 Task: Learn more about a recruiter lite.
Action: Mouse moved to (666, 77)
Screenshot: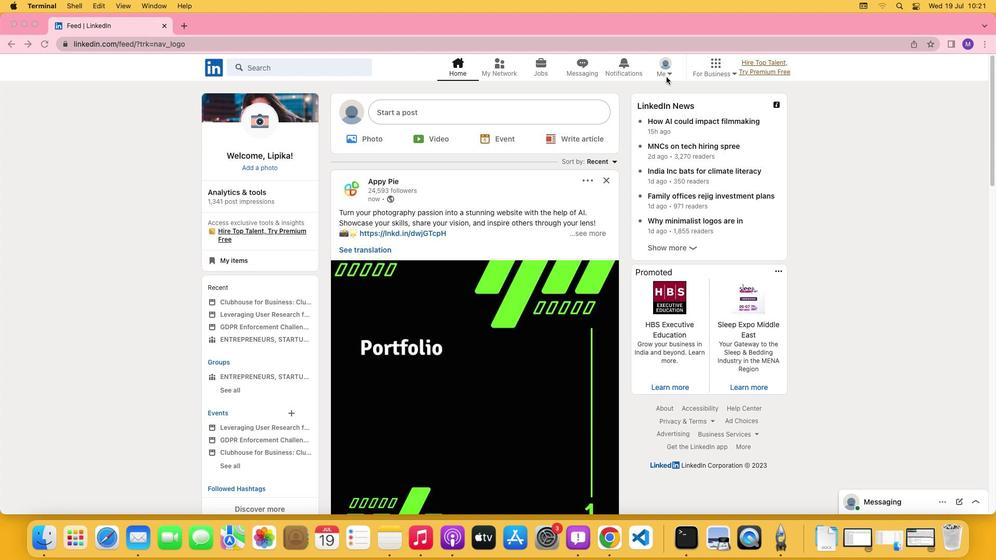 
Action: Mouse pressed left at (666, 77)
Screenshot: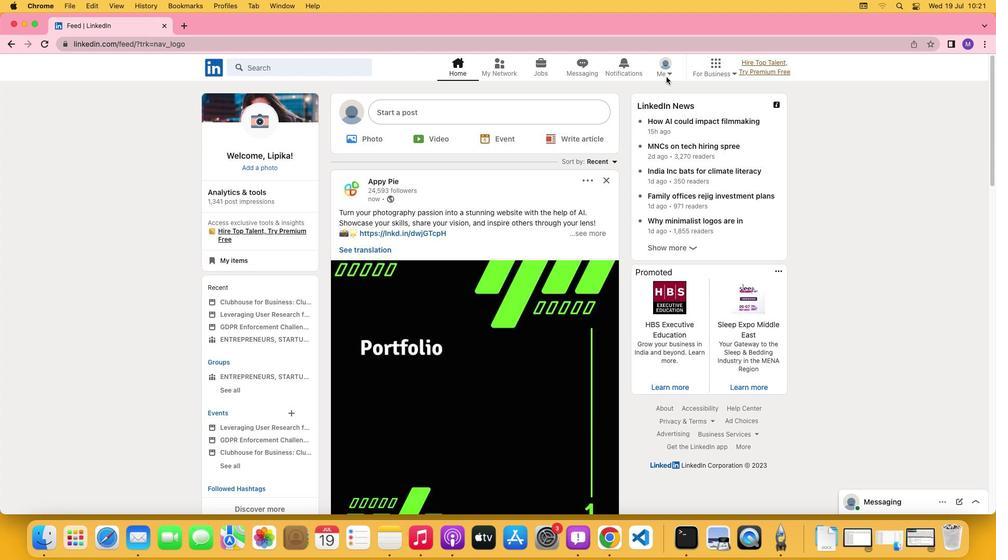 
Action: Mouse moved to (668, 73)
Screenshot: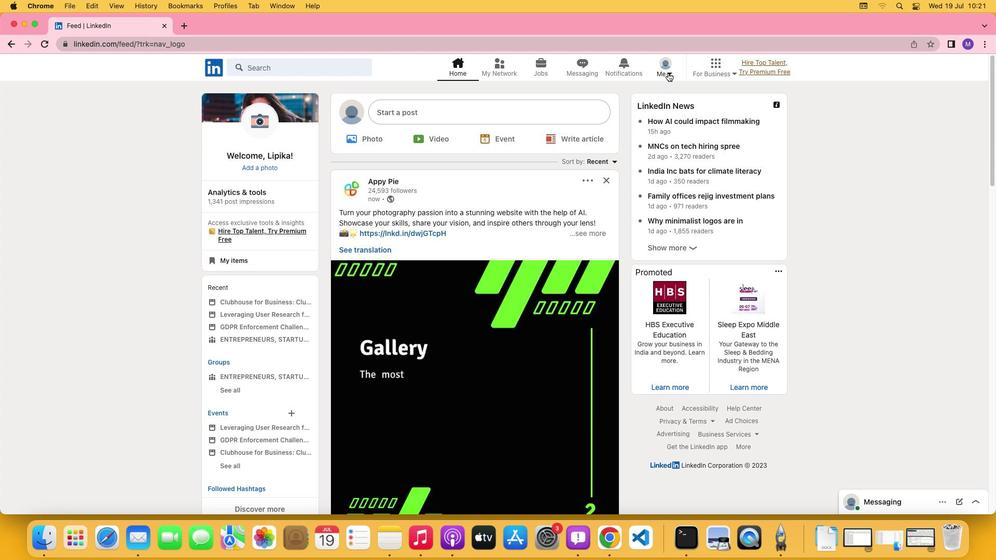 
Action: Mouse pressed left at (668, 73)
Screenshot: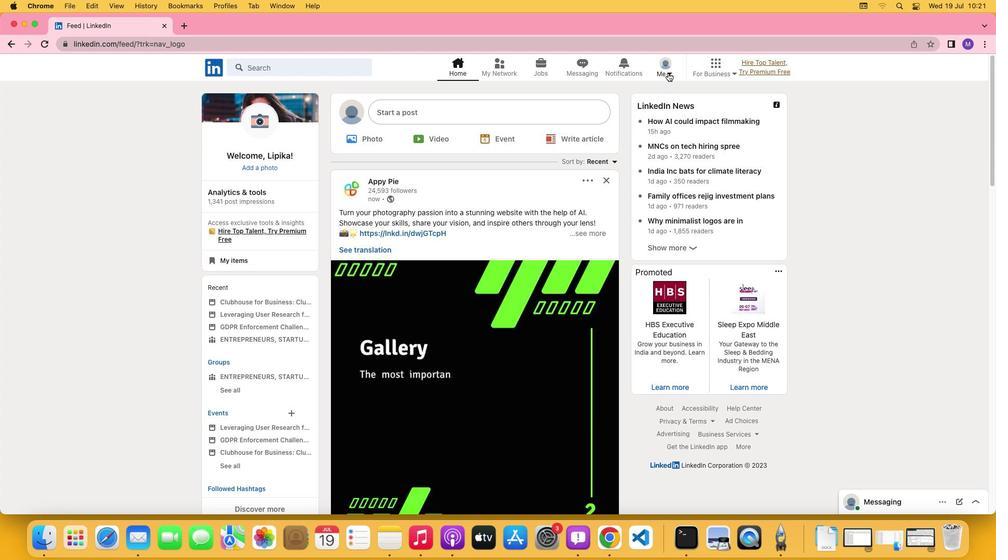 
Action: Mouse moved to (574, 180)
Screenshot: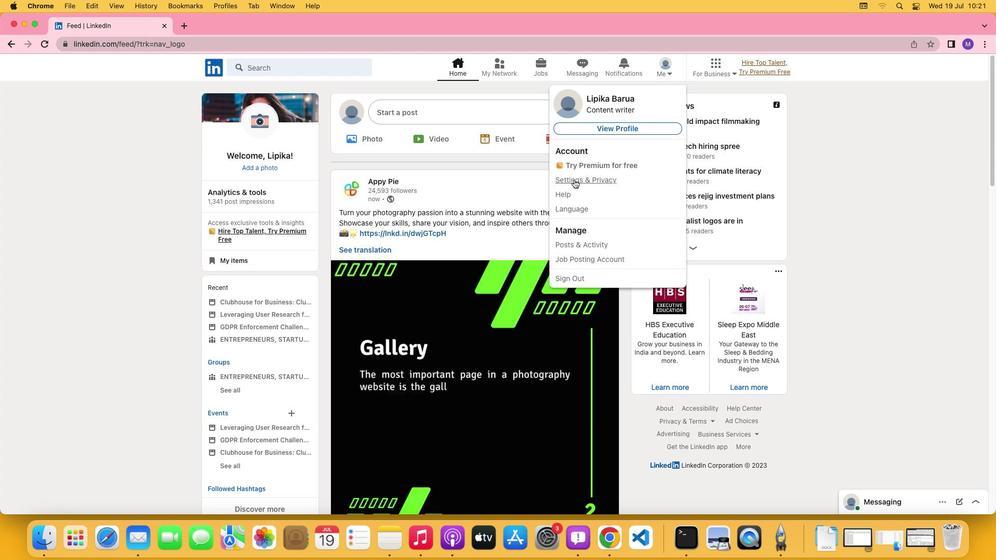
Action: Mouse pressed left at (574, 180)
Screenshot: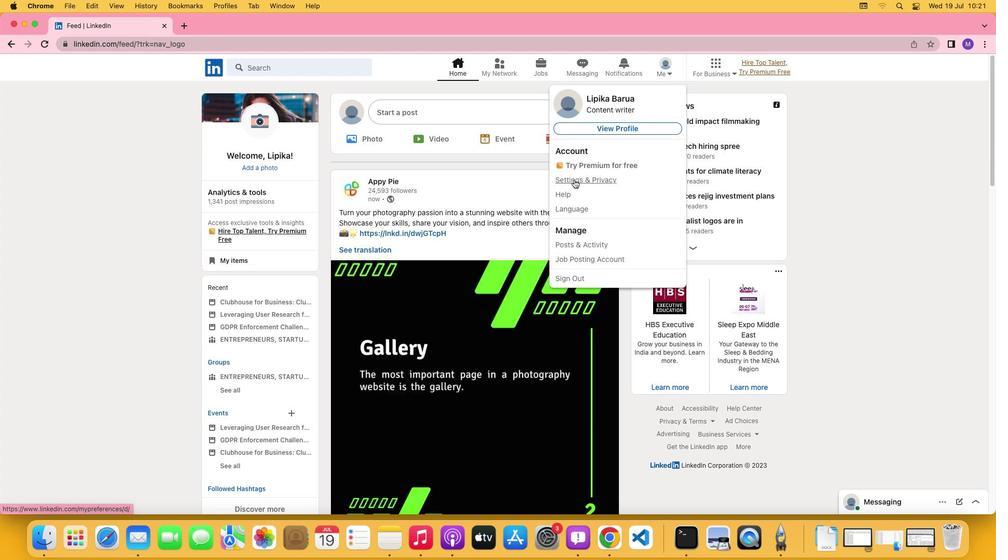
Action: Mouse moved to (500, 314)
Screenshot: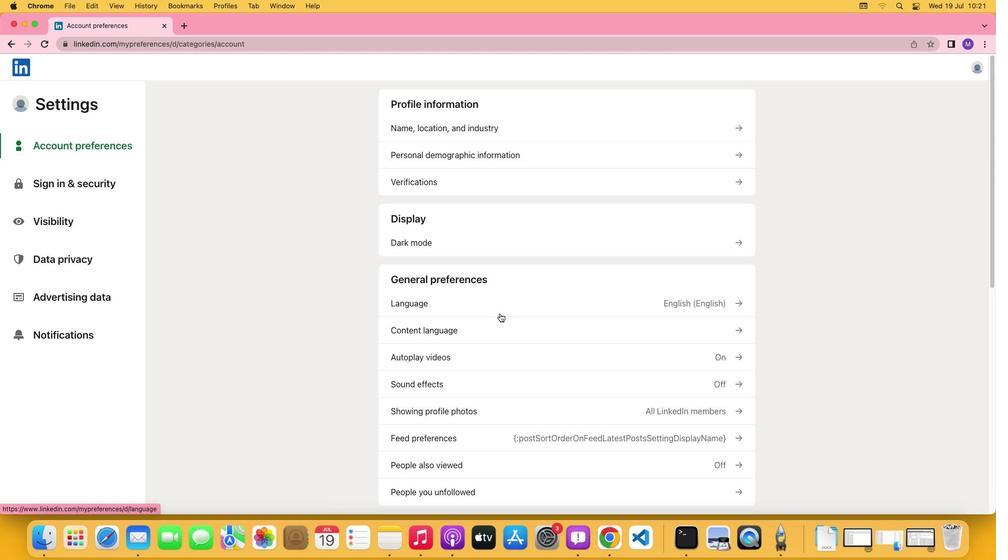 
Action: Mouse scrolled (500, 314) with delta (0, 0)
Screenshot: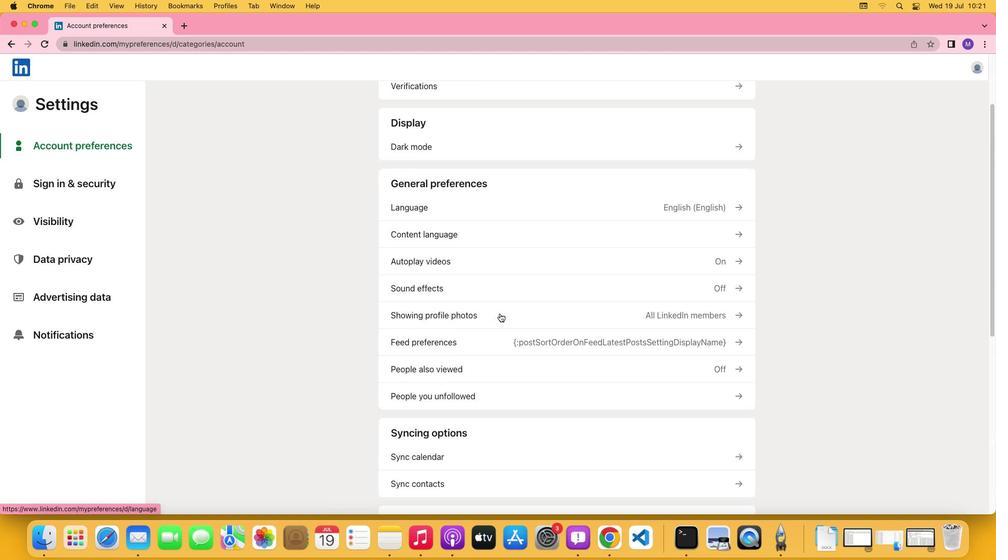 
Action: Mouse scrolled (500, 314) with delta (0, 0)
Screenshot: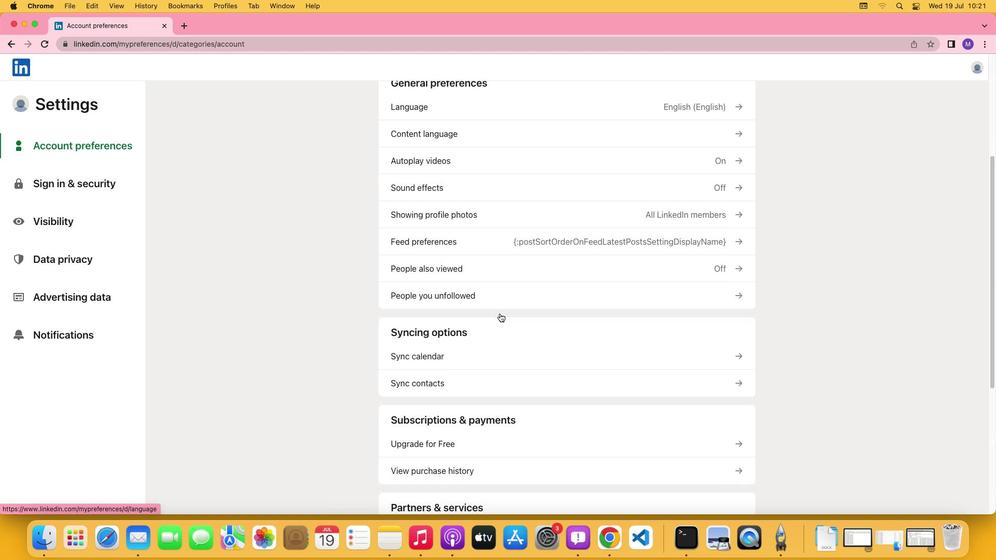 
Action: Mouse scrolled (500, 314) with delta (0, -1)
Screenshot: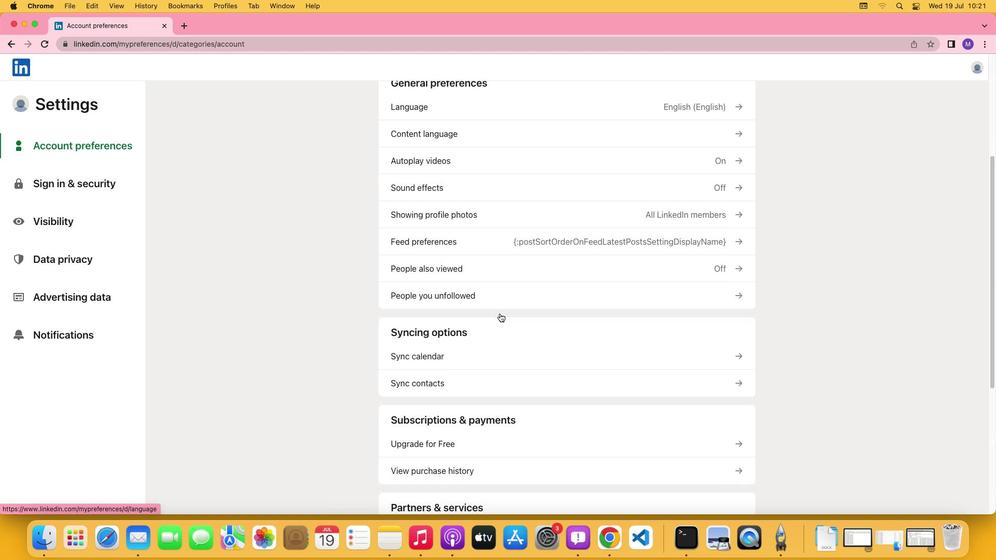 
Action: Mouse scrolled (500, 314) with delta (0, -2)
Screenshot: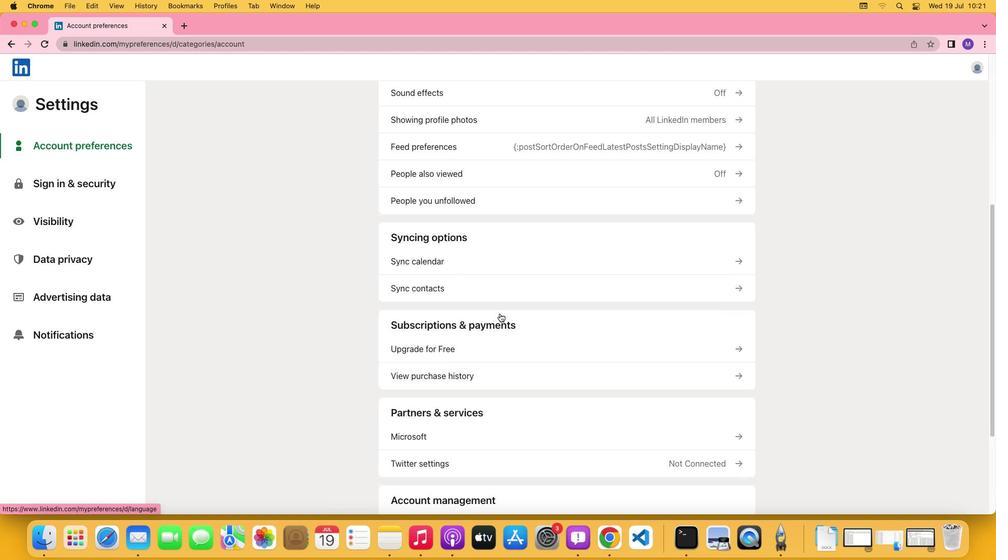 
Action: Mouse scrolled (500, 314) with delta (0, -2)
Screenshot: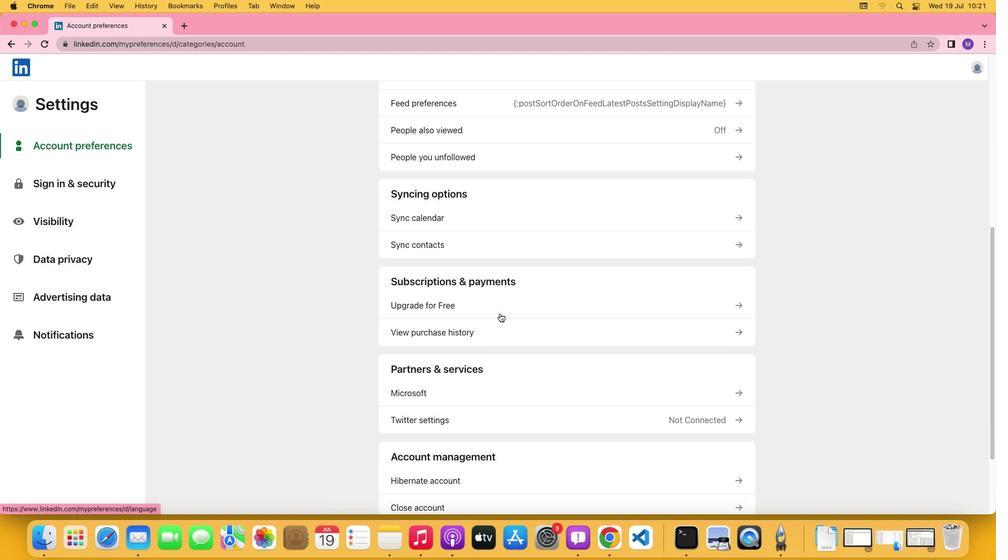 
Action: Mouse scrolled (500, 314) with delta (0, 0)
Screenshot: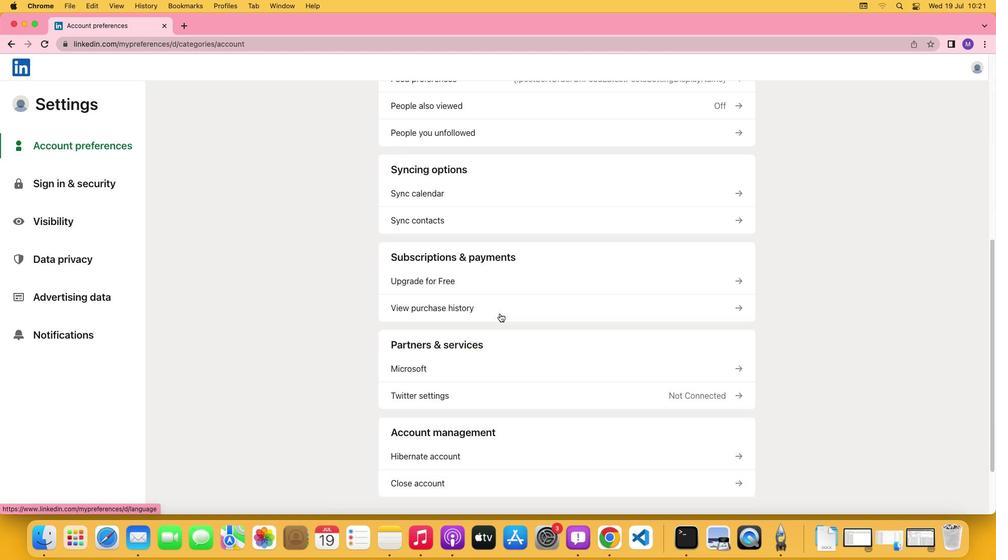 
Action: Mouse scrolled (500, 314) with delta (0, 0)
Screenshot: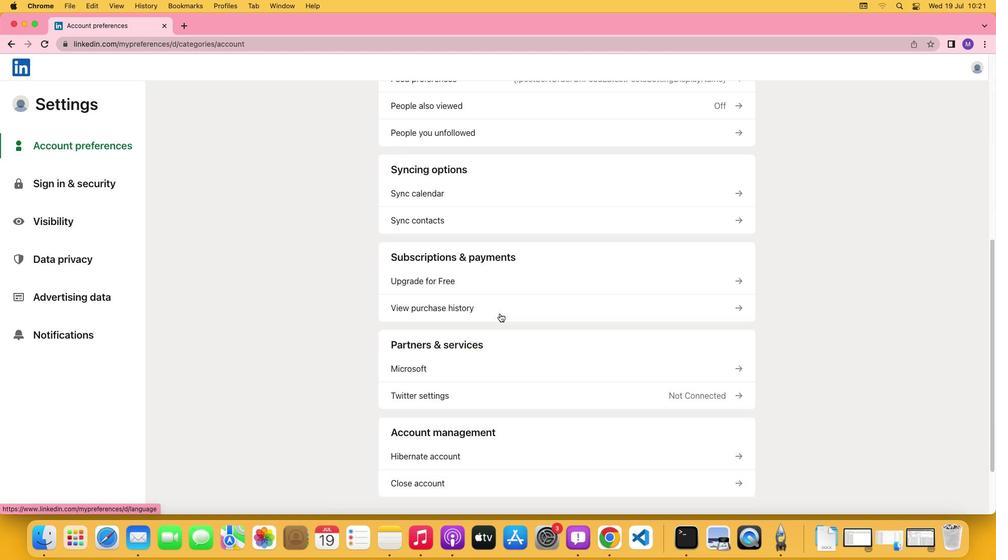 
Action: Mouse scrolled (500, 314) with delta (0, -1)
Screenshot: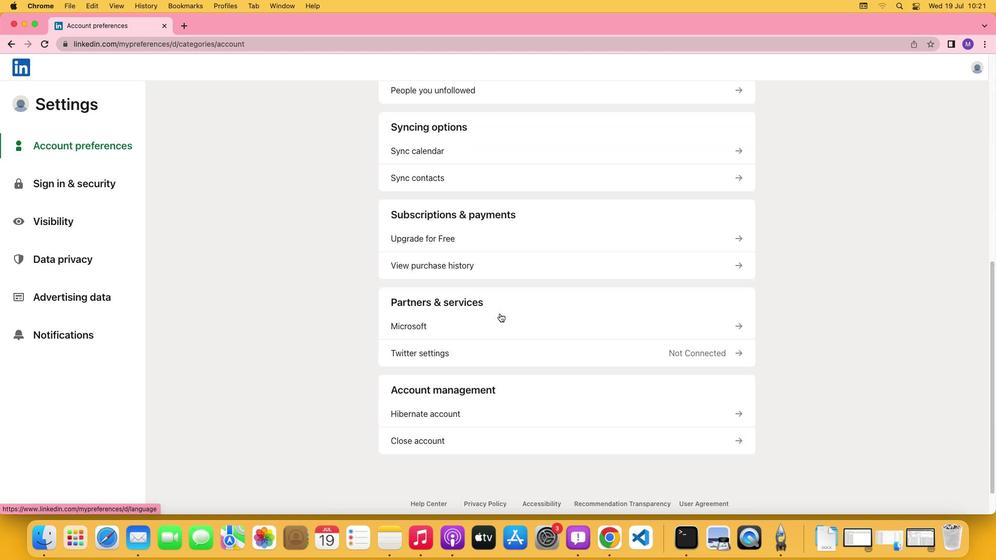 
Action: Mouse moved to (431, 225)
Screenshot: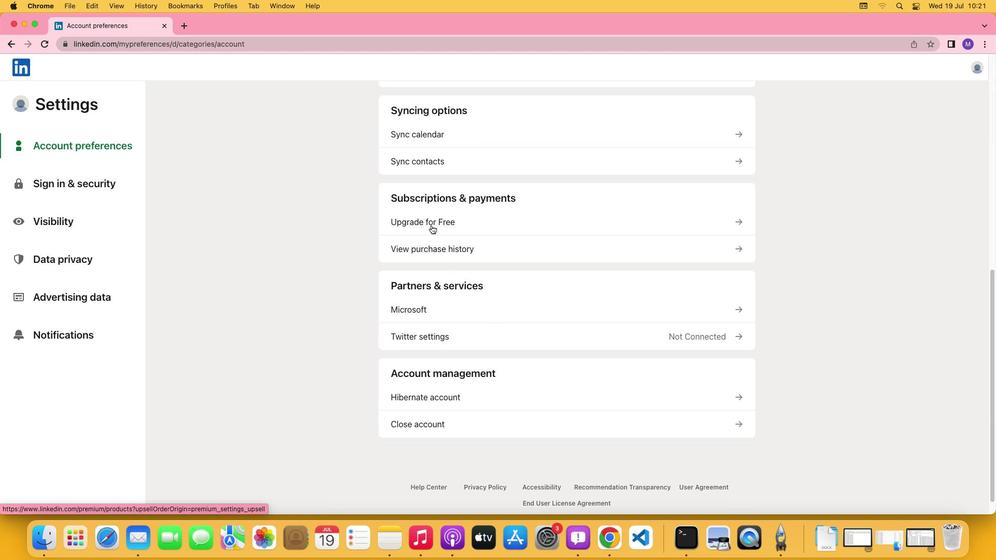 
Action: Mouse pressed left at (431, 225)
Screenshot: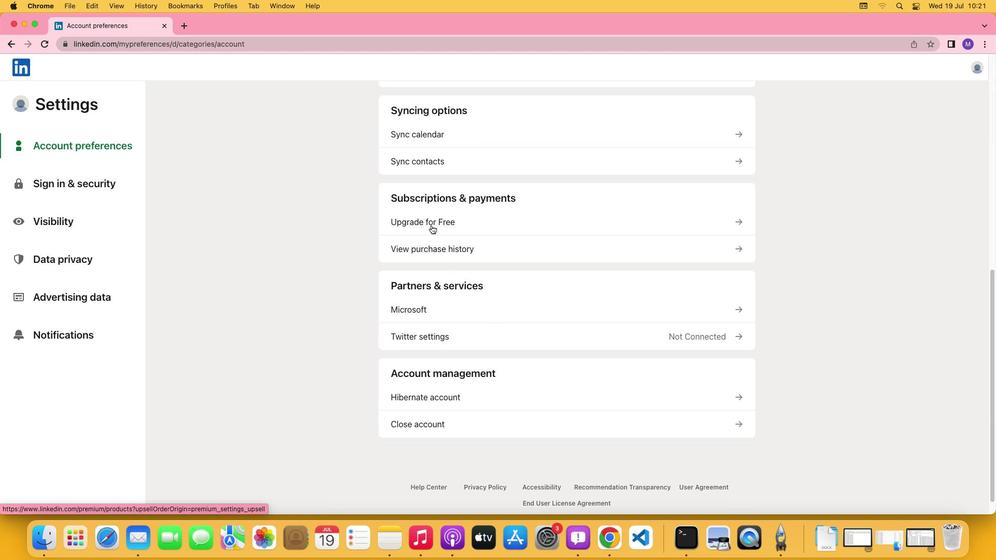 
Action: Mouse moved to (376, 286)
Screenshot: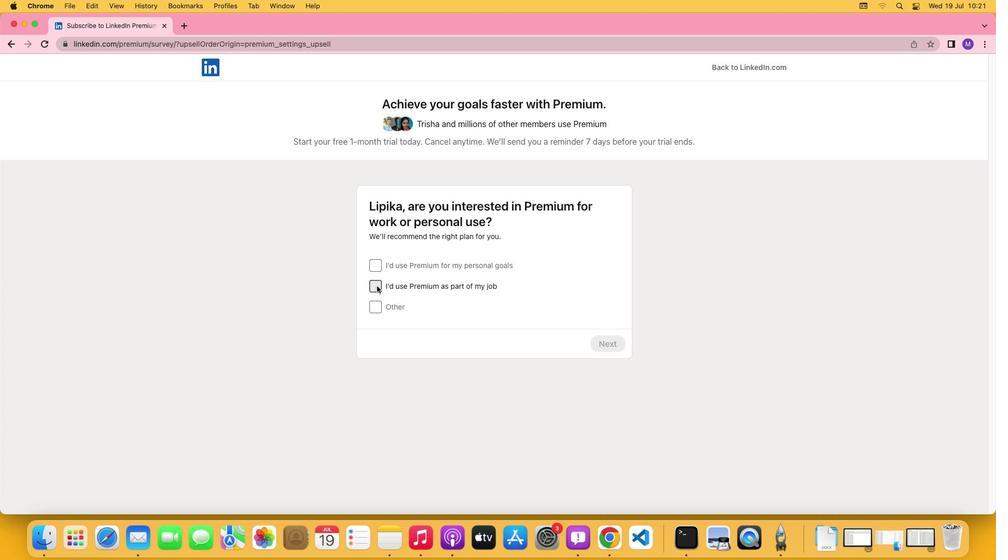 
Action: Mouse pressed left at (376, 286)
Screenshot: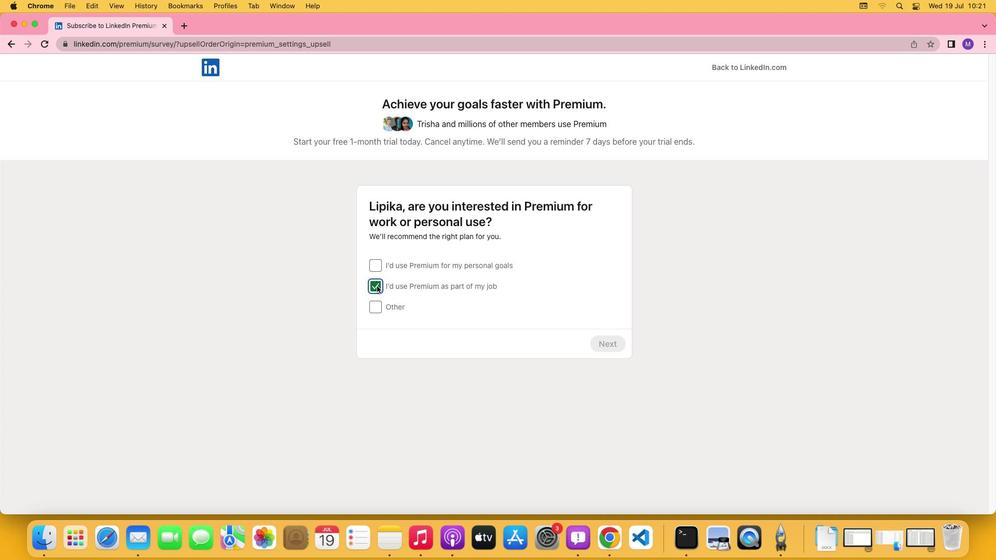 
Action: Mouse moved to (598, 344)
Screenshot: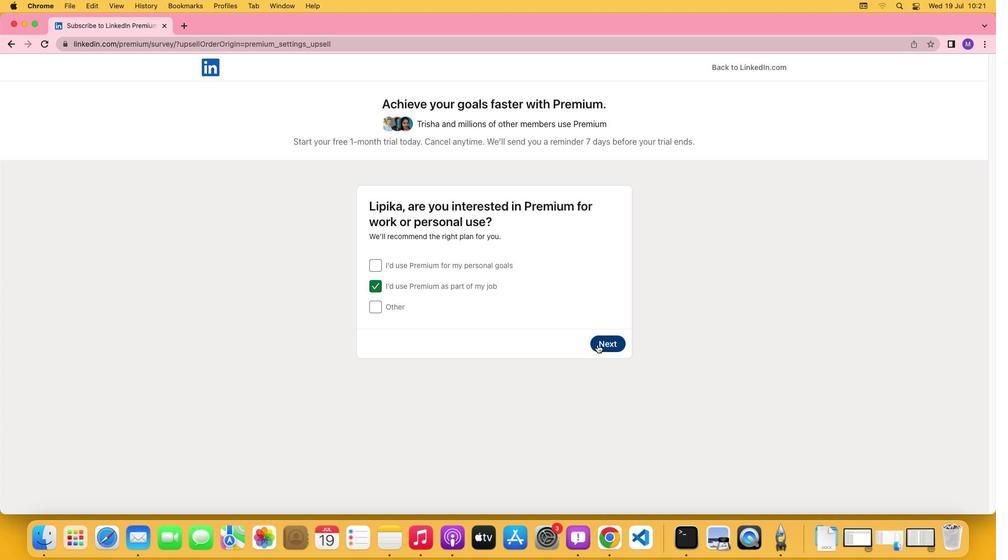 
Action: Mouse pressed left at (598, 344)
Screenshot: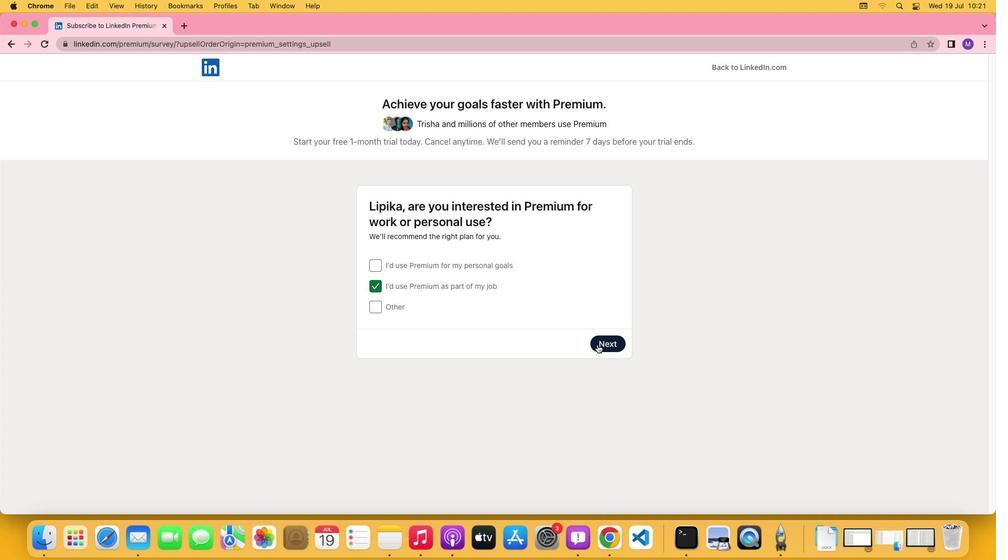 
Action: Mouse moved to (608, 389)
Screenshot: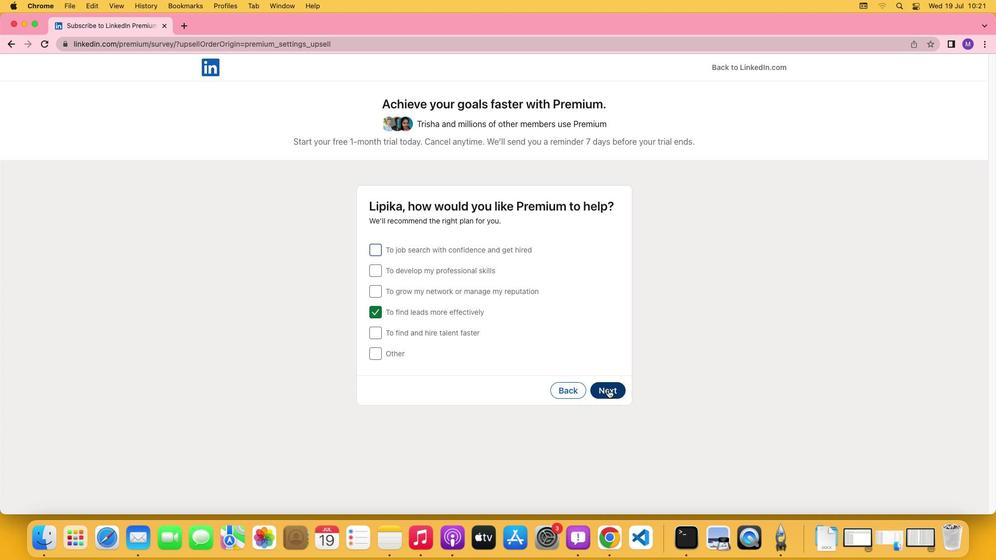 
Action: Mouse pressed left at (608, 389)
Screenshot: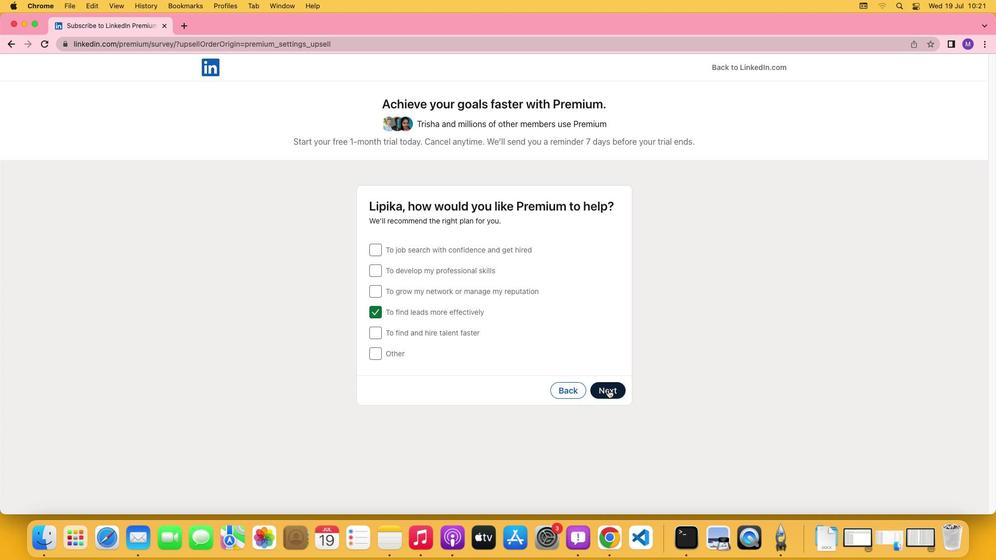 
Action: Mouse moved to (376, 315)
Screenshot: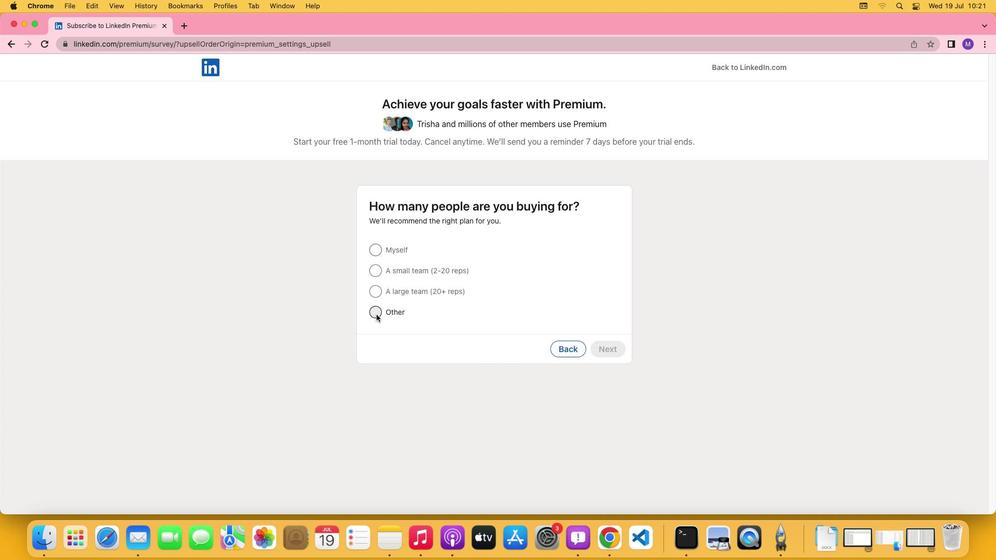 
Action: Mouse pressed left at (376, 315)
Screenshot: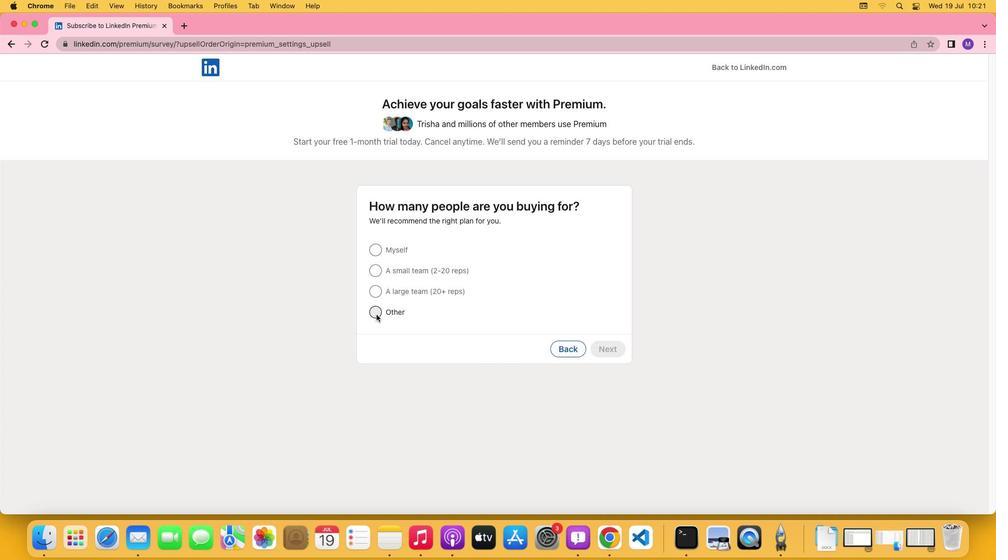 
Action: Mouse moved to (612, 352)
Screenshot: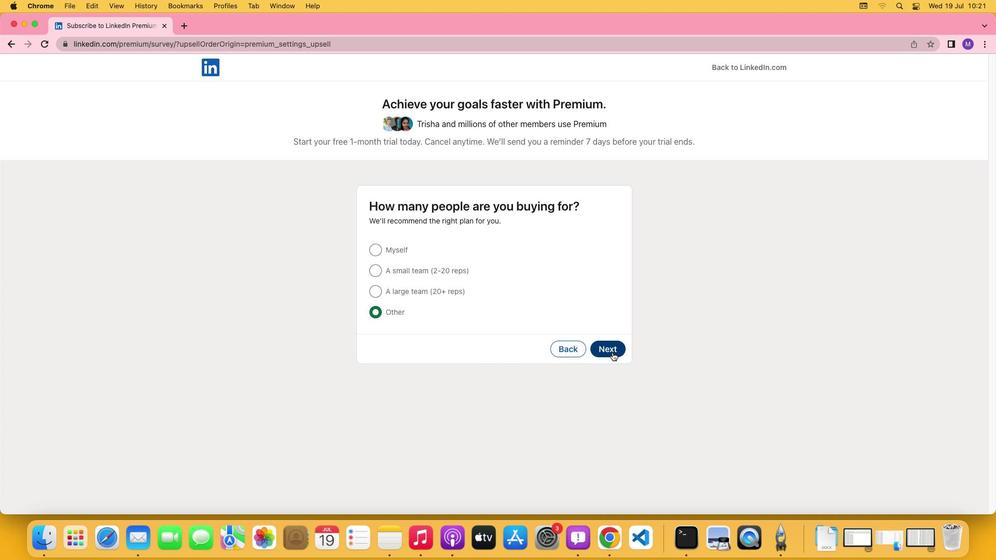 
Action: Mouse pressed left at (612, 352)
Screenshot: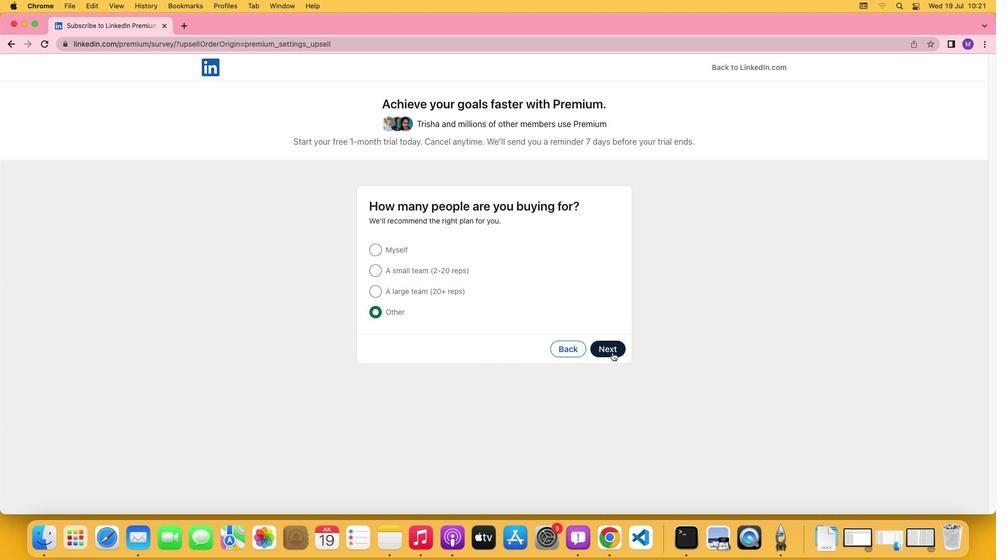 
Action: Mouse moved to (703, 410)
Screenshot: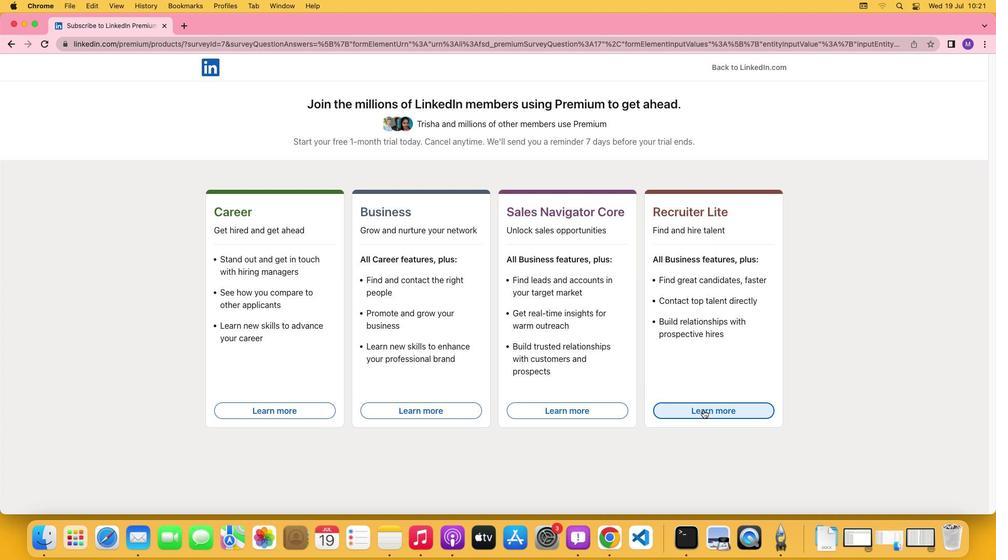 
Action: Mouse pressed left at (703, 410)
Screenshot: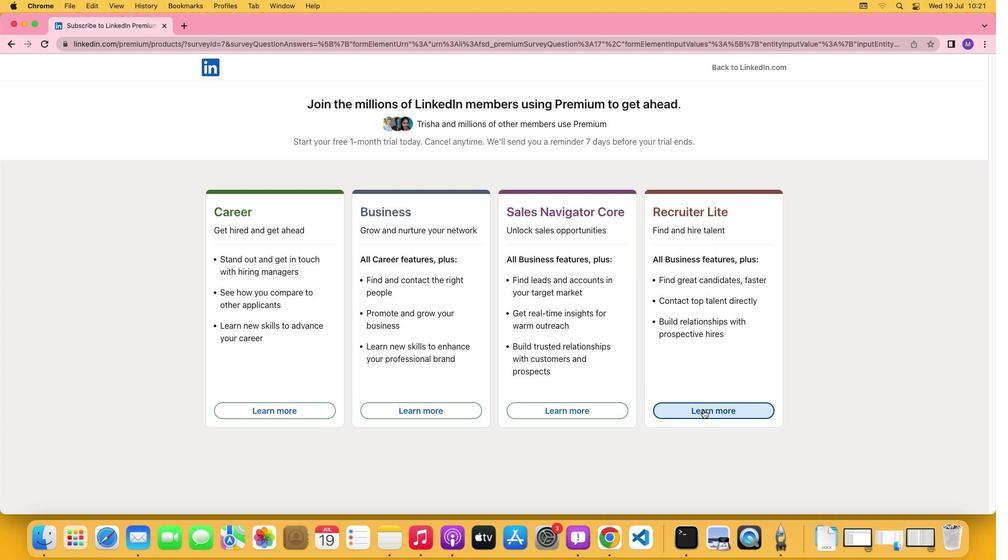 
Action: Mouse moved to (703, 410)
Screenshot: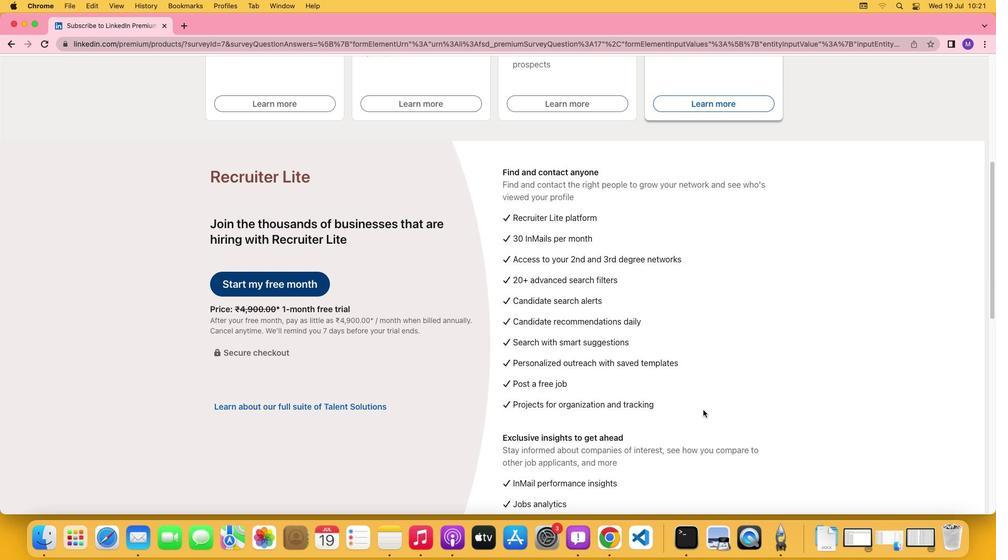 
